 Task: Create Workspace Asset Management Workspace description Manage and track company intellectual property and trademarks. Workspace type Operations
Action: Mouse moved to (491, 103)
Screenshot: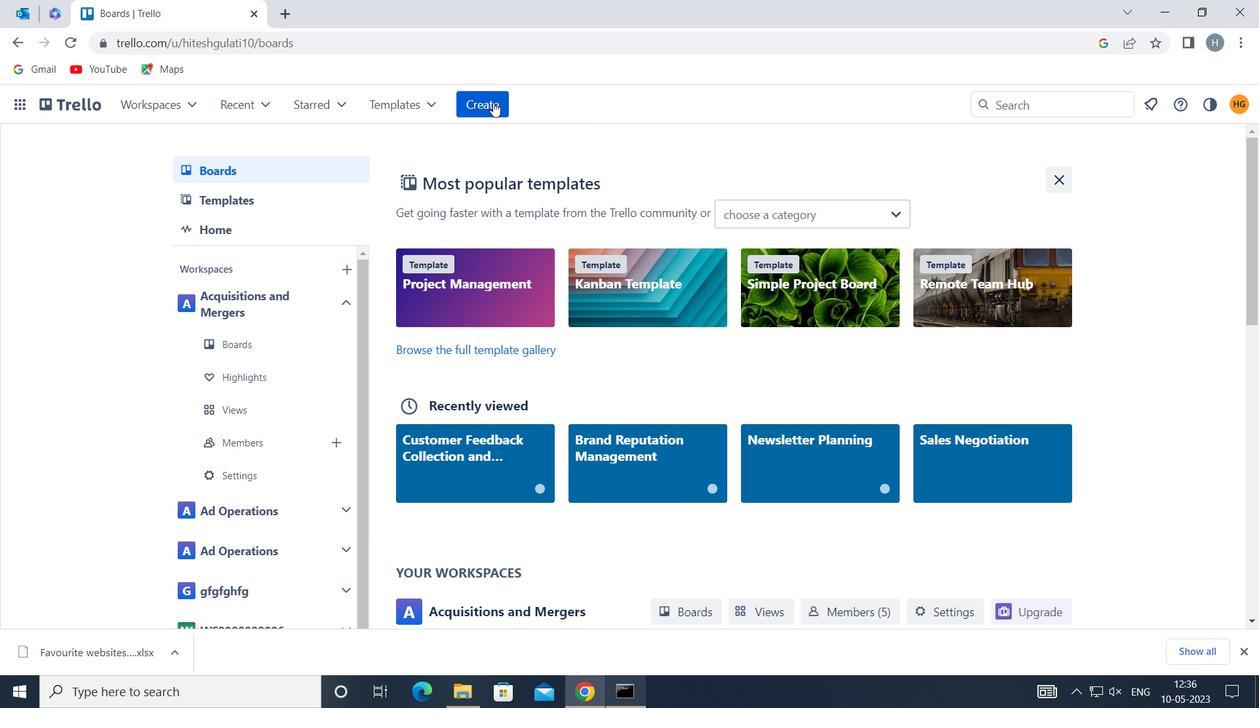 
Action: Mouse pressed left at (491, 103)
Screenshot: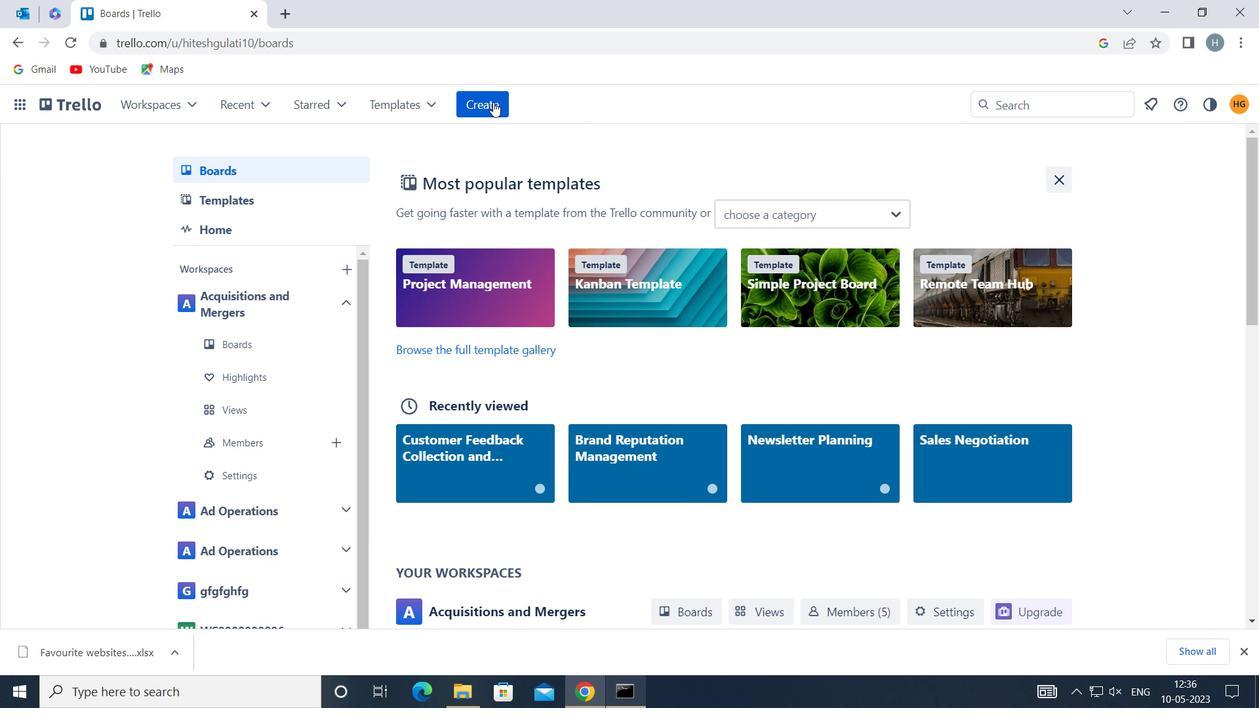
Action: Mouse moved to (571, 272)
Screenshot: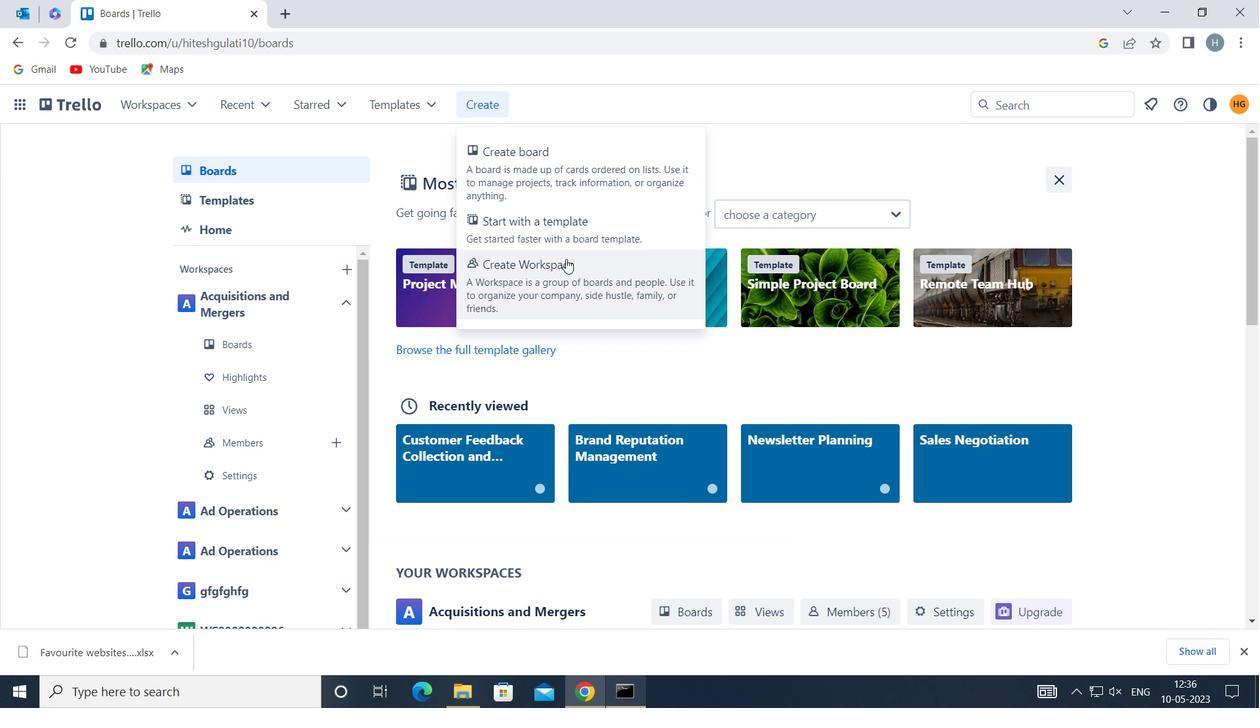 
Action: Mouse pressed left at (571, 272)
Screenshot: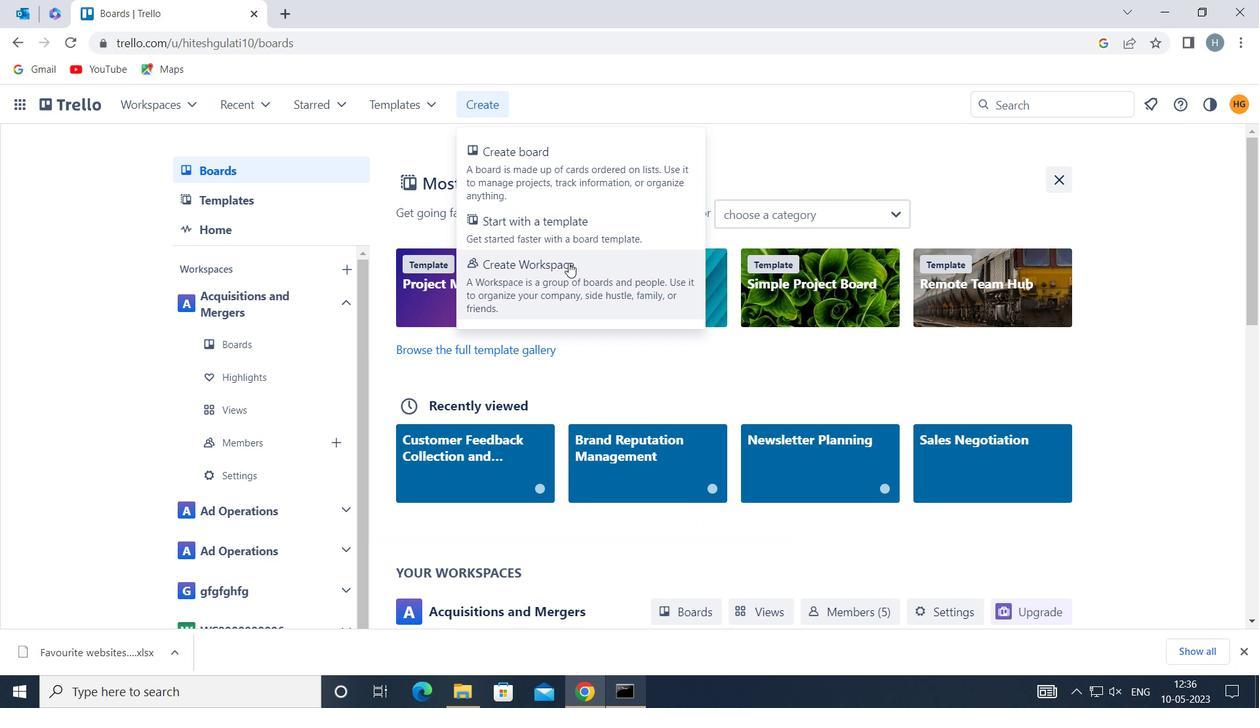 
Action: Mouse moved to (470, 309)
Screenshot: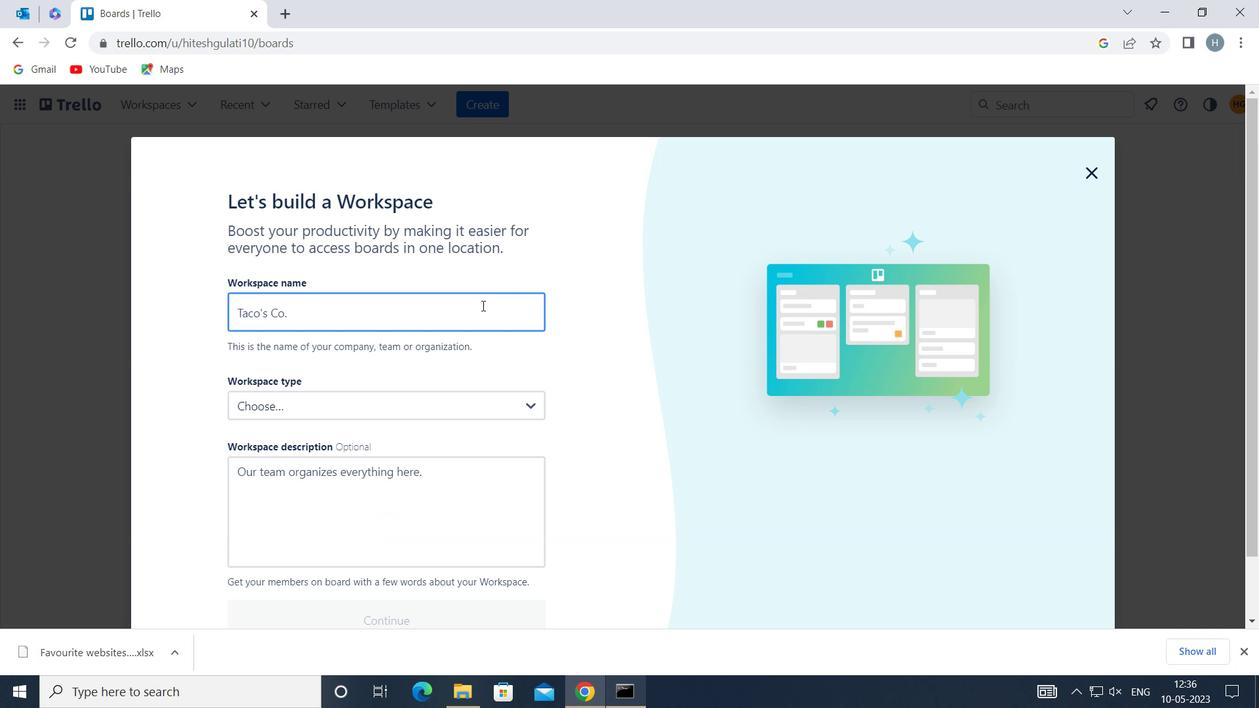 
Action: Mouse pressed left at (470, 309)
Screenshot: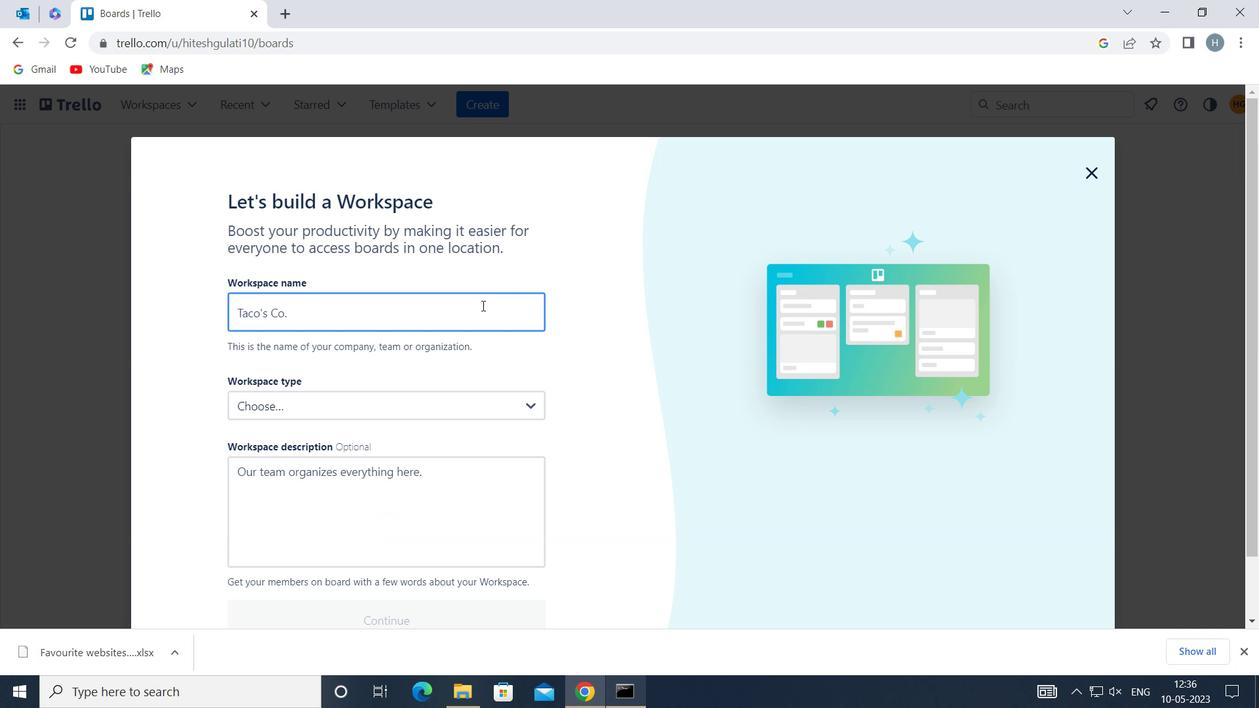 
Action: Key pressed <Key.shift>ASSET<Key.space><Key.shift>MANAGEMENT<Key.space>
Screenshot: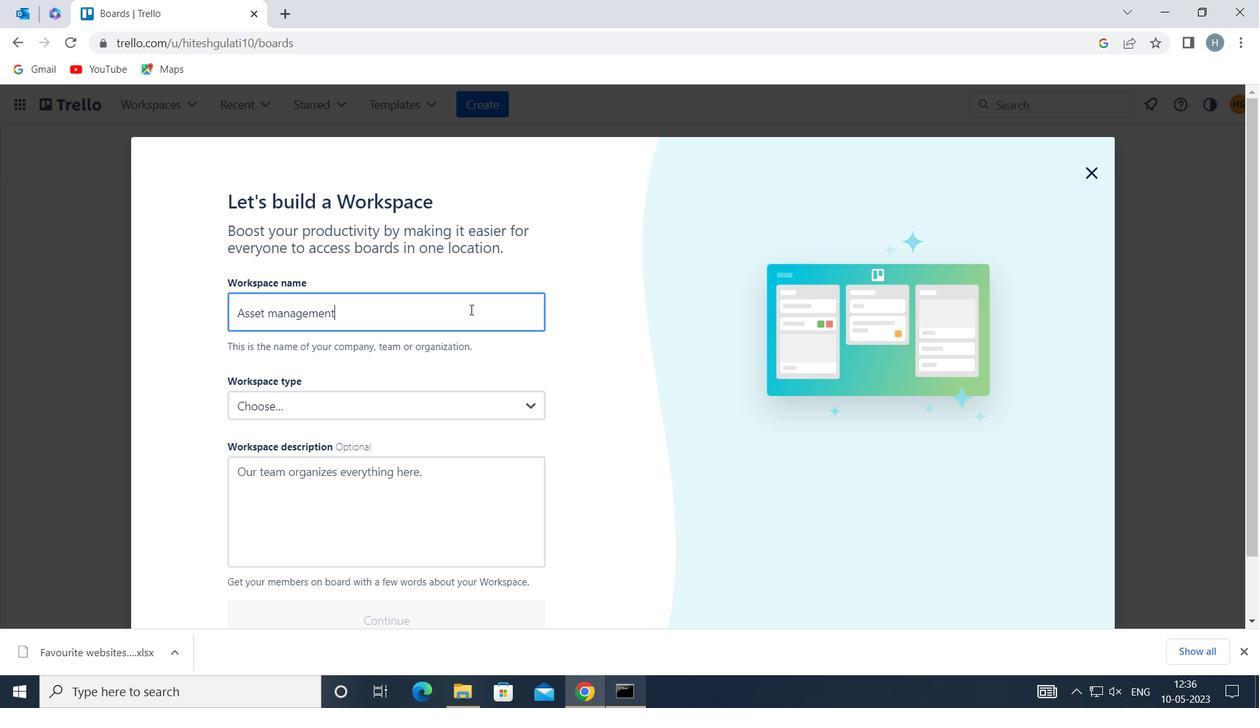 
Action: Mouse moved to (419, 506)
Screenshot: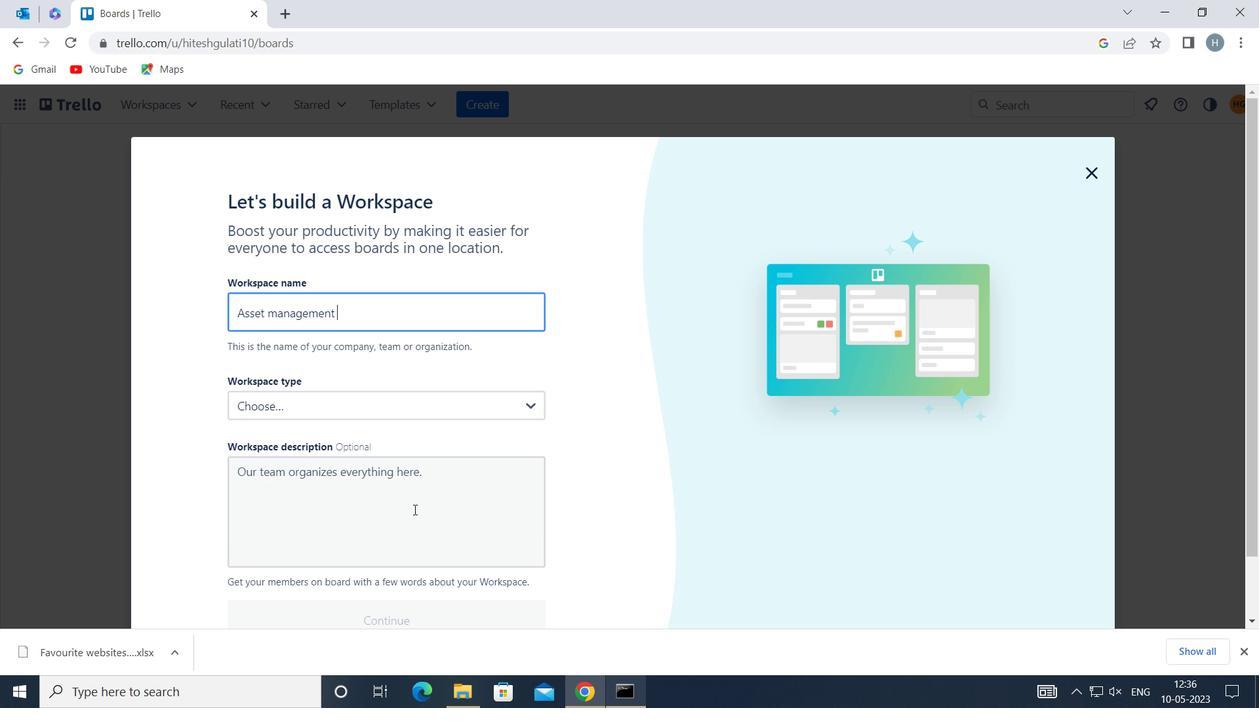 
Action: Mouse pressed left at (419, 506)
Screenshot: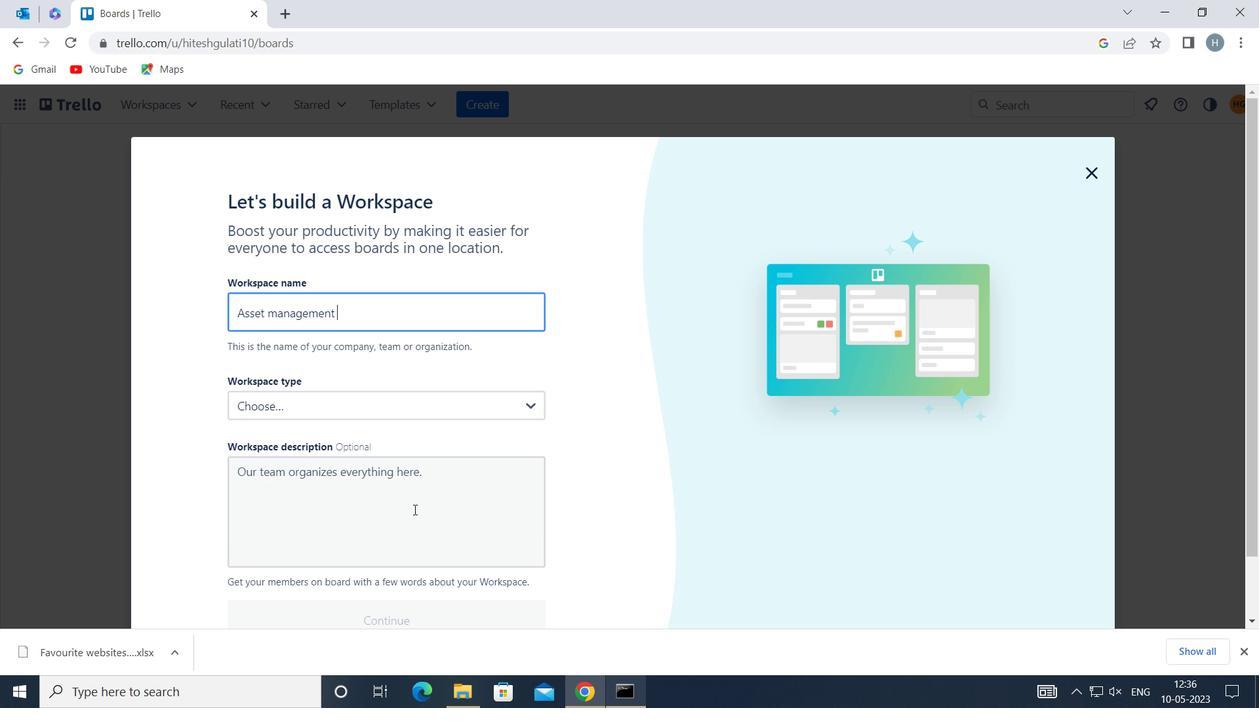 
Action: Mouse moved to (321, 476)
Screenshot: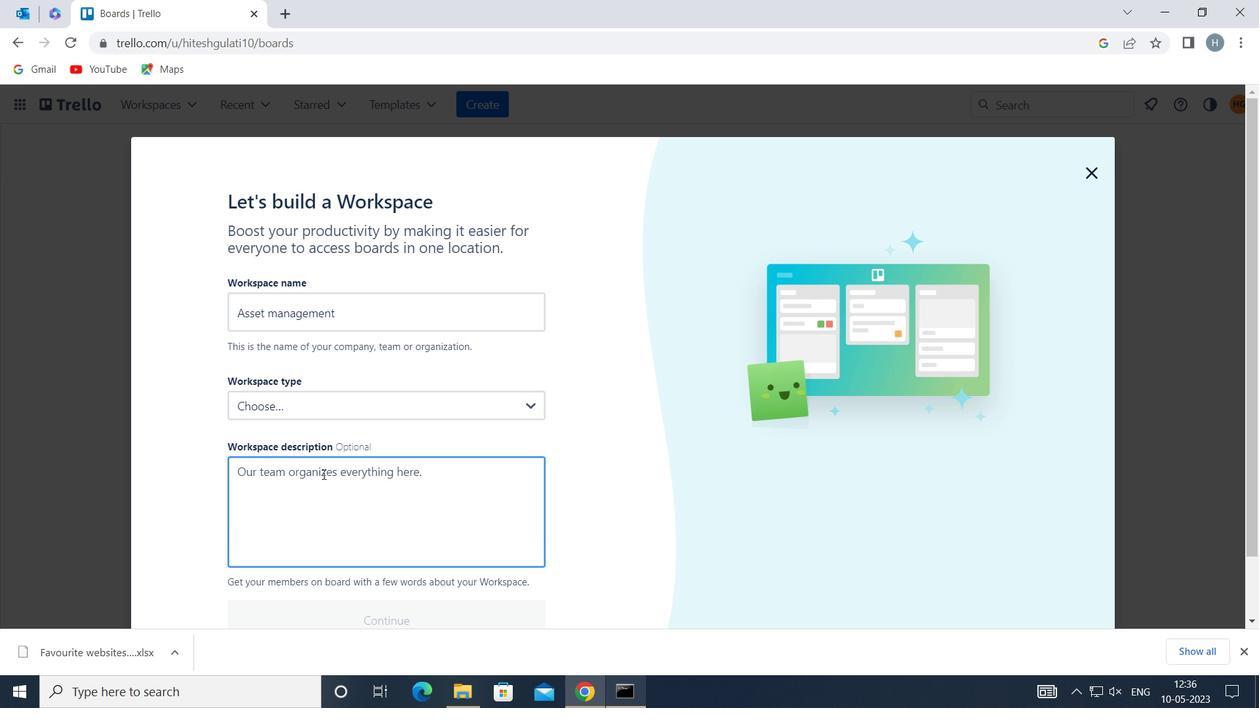 
Action: Key pressed <Key.shift>MANAGE<Key.space>AND<Key.space>TRACK<Key.space>COMPANY<Key.space>INTELLECTUAL<Key.space>PROPERTY<Key.space>AND<Key.space>TRADEMARKS
Screenshot: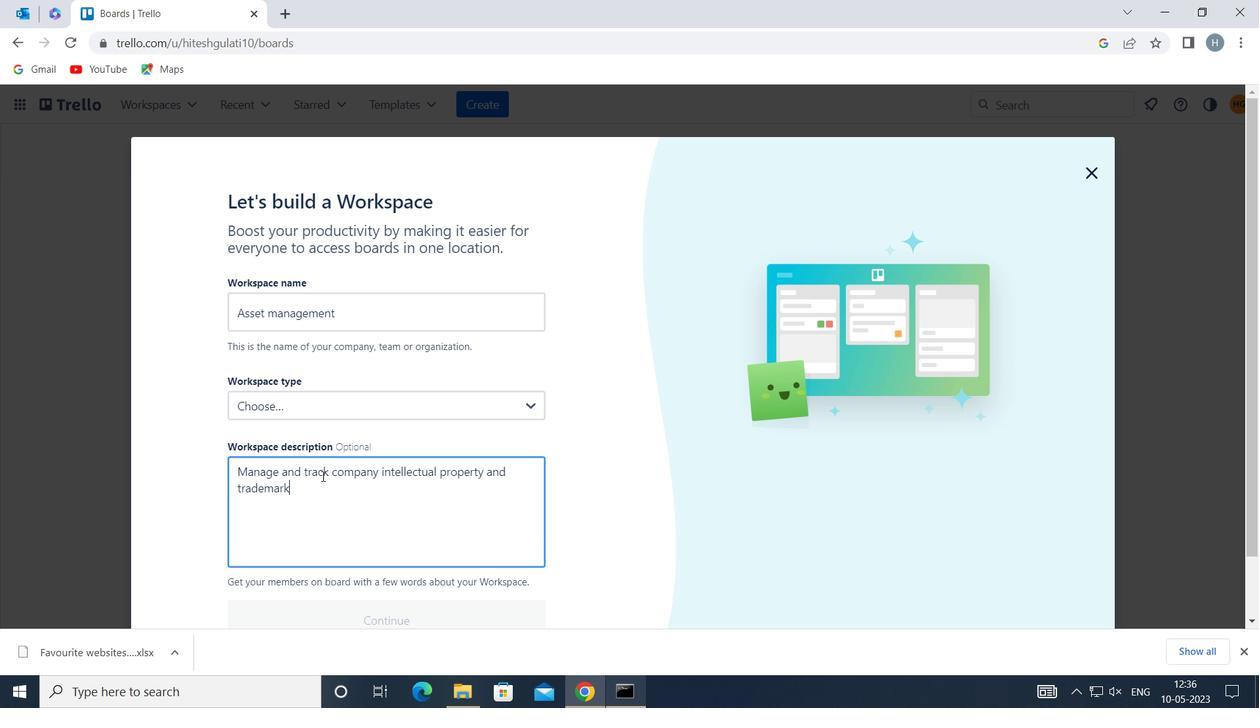 
Action: Mouse moved to (373, 405)
Screenshot: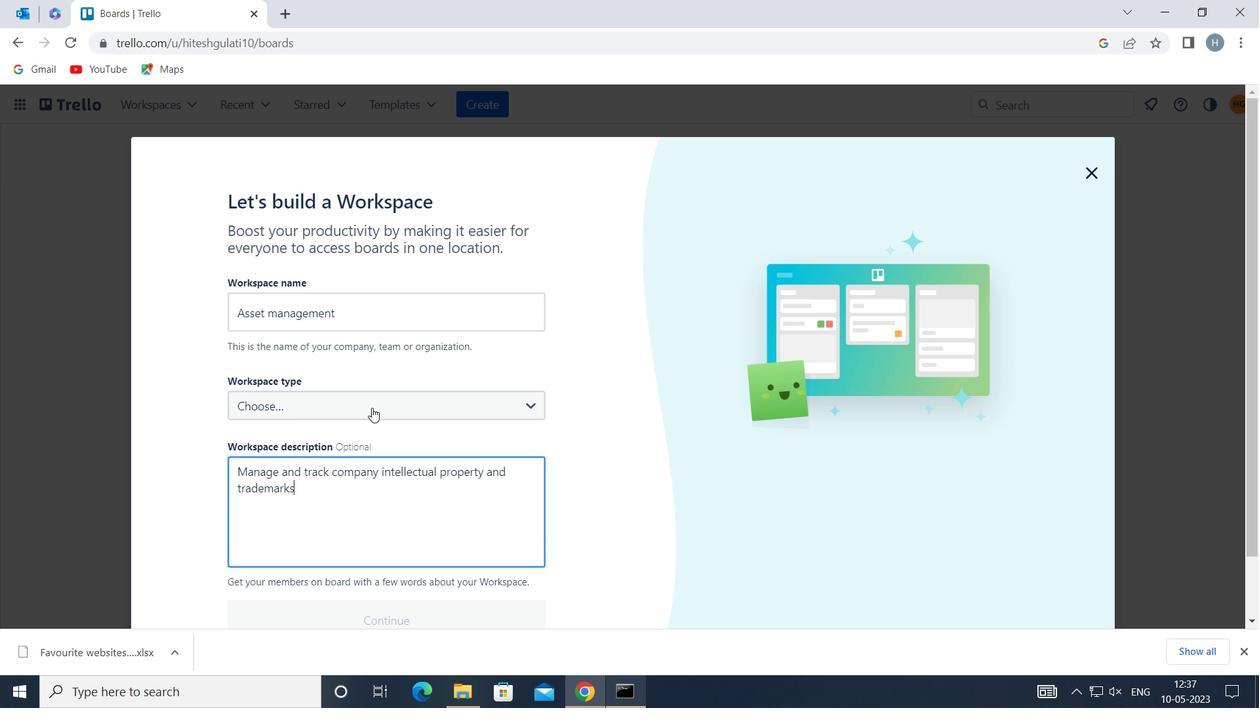 
Action: Mouse pressed left at (373, 405)
Screenshot: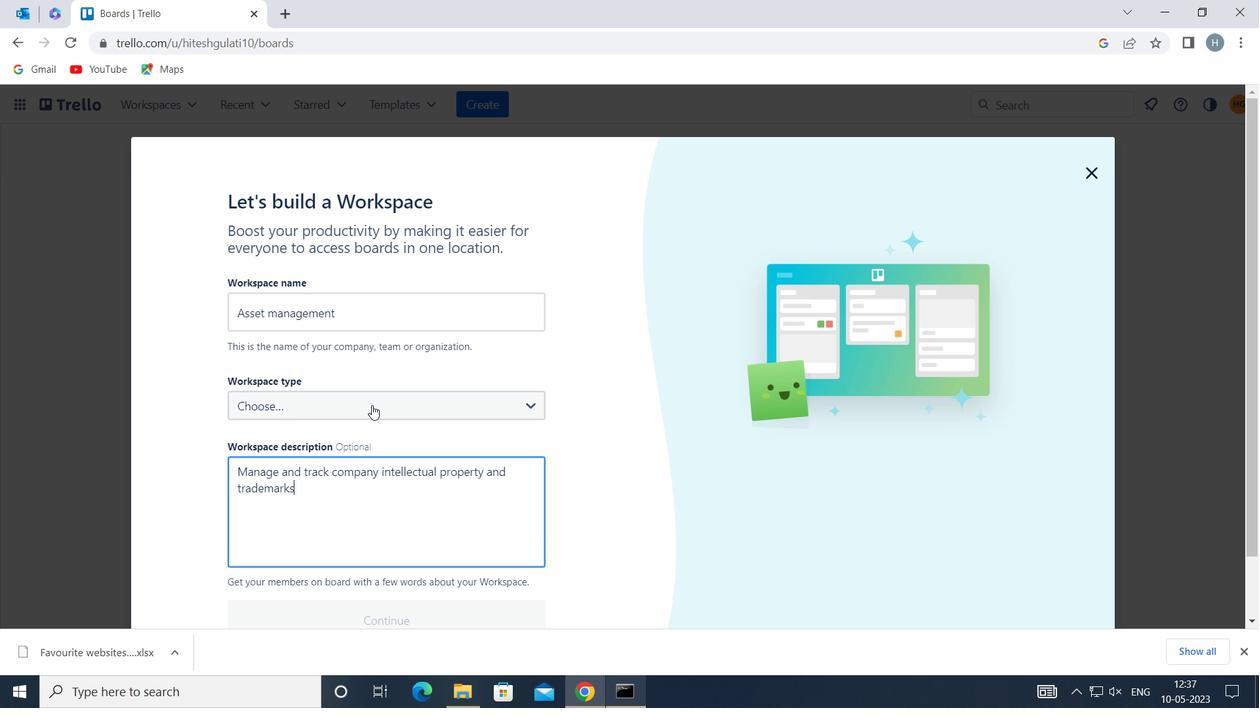 
Action: Mouse moved to (381, 516)
Screenshot: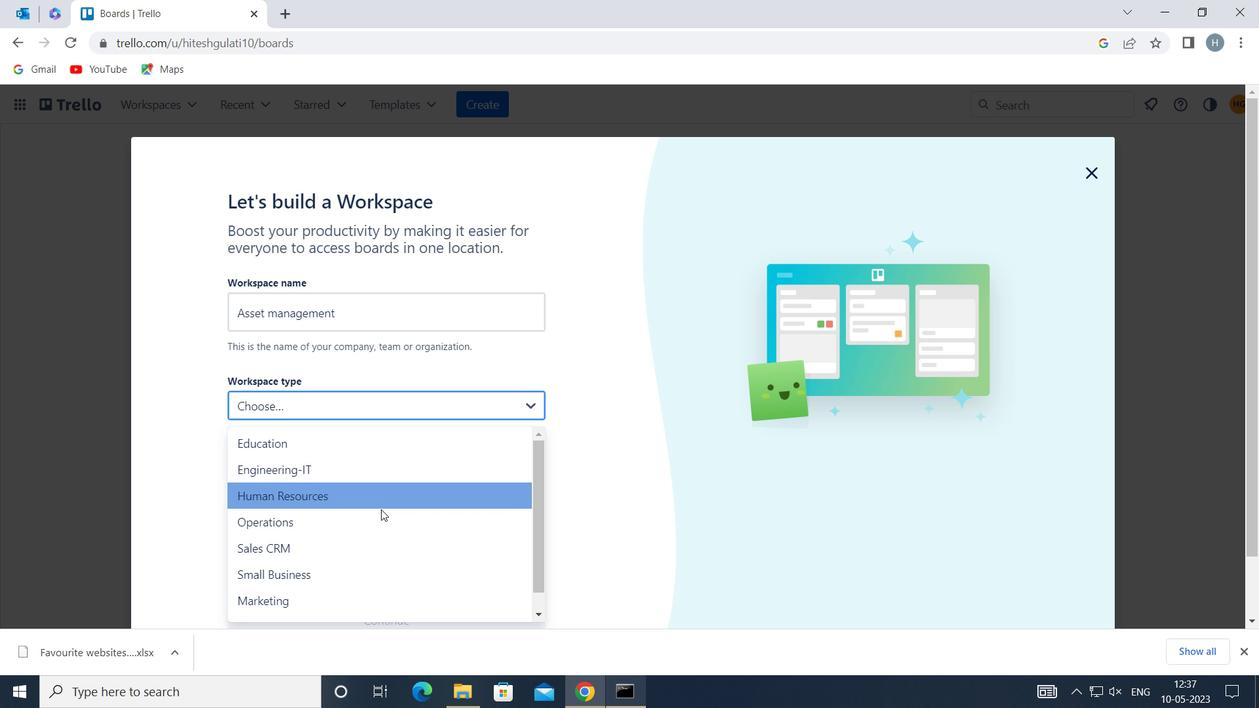 
Action: Mouse pressed left at (381, 516)
Screenshot: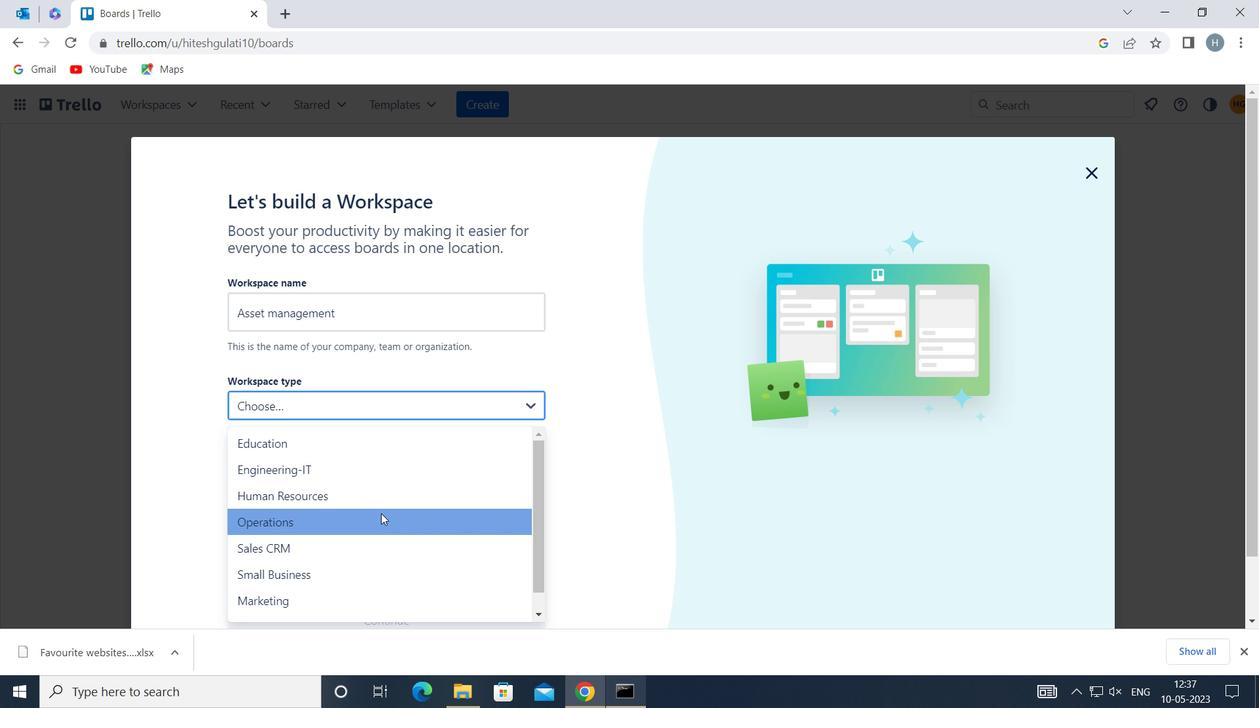 
Action: Mouse moved to (386, 493)
Screenshot: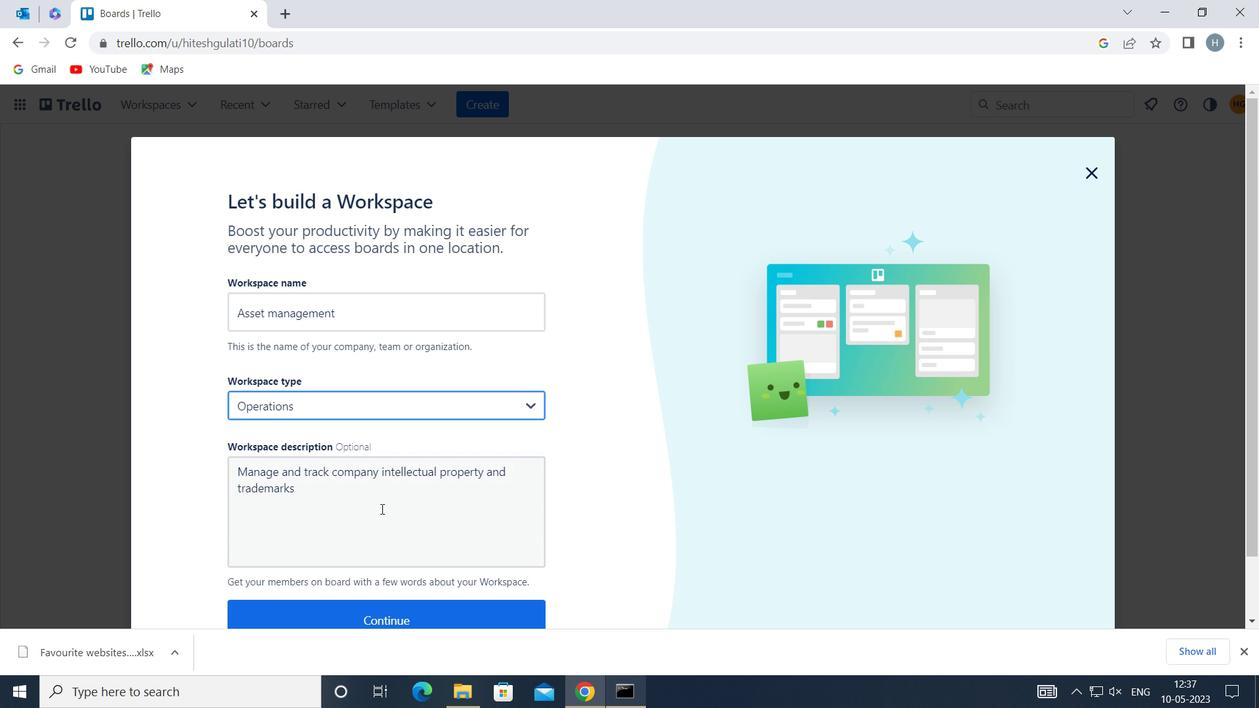 
Action: Mouse scrolled (386, 492) with delta (0, 0)
Screenshot: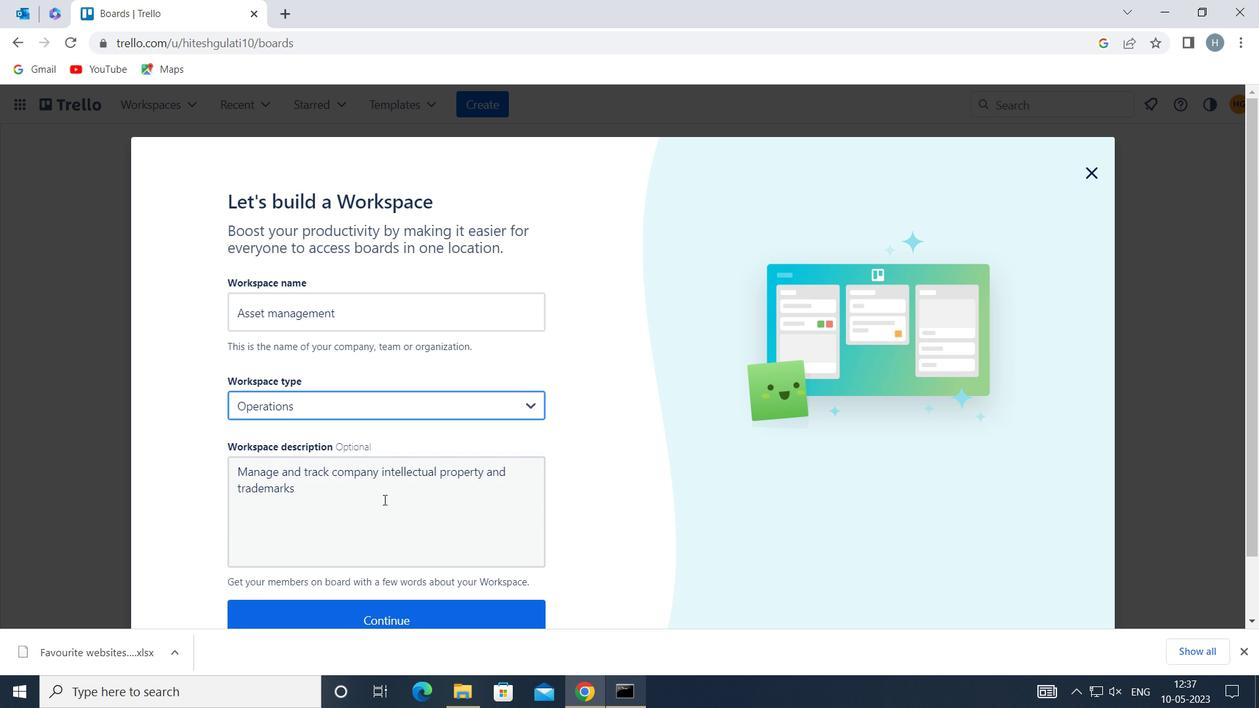 
Action: Mouse scrolled (386, 492) with delta (0, 0)
Screenshot: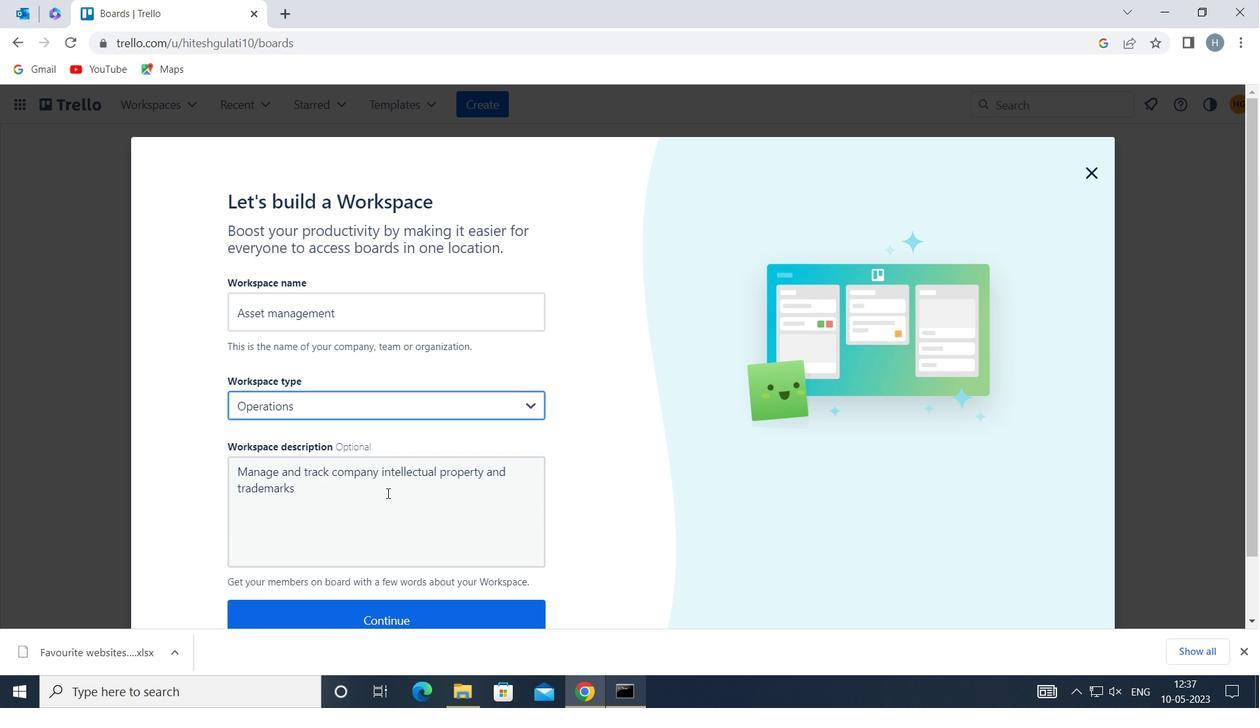 
Action: Mouse moved to (408, 544)
Screenshot: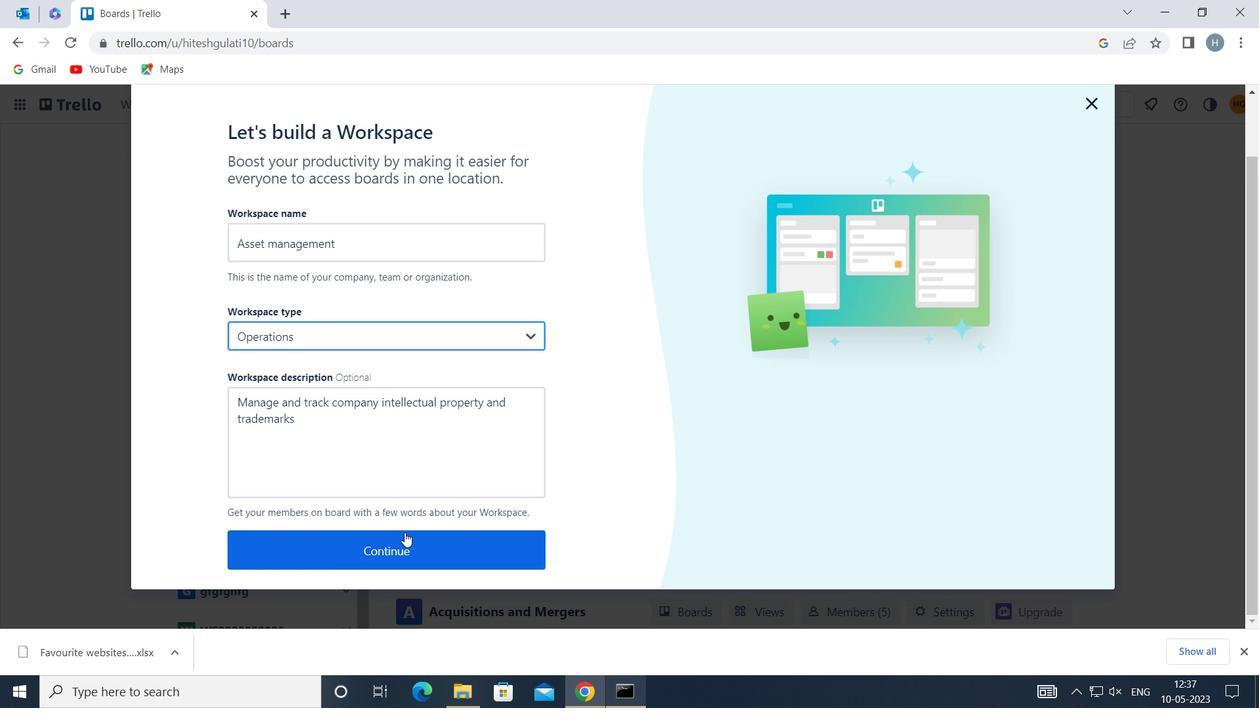 
Action: Mouse pressed left at (408, 544)
Screenshot: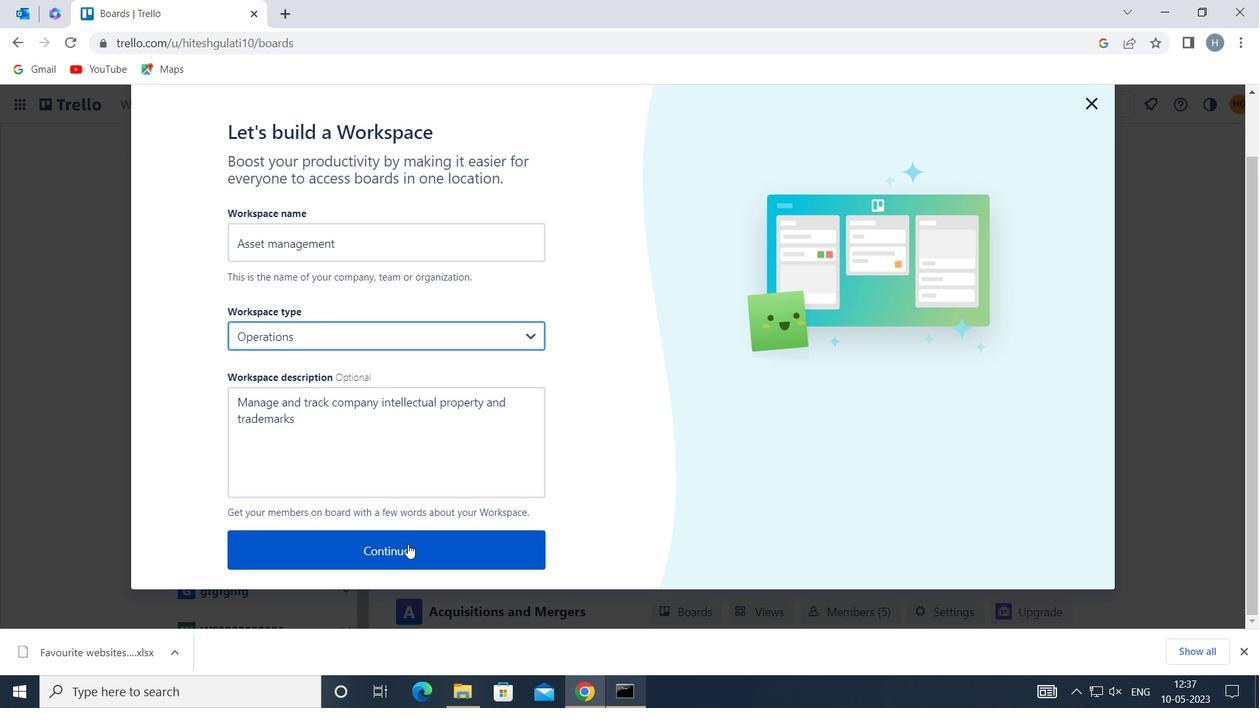 
